 Task: Create a sub task Gather and Analyse Requirements for the task  Develop a new online tool for online course evaluations in the project BeyondPlan , assign it to team member softage.2@softage.net and update the status of the sub task to  On Track  , set the priority of the sub task to Low
Action: Mouse moved to (1022, 258)
Screenshot: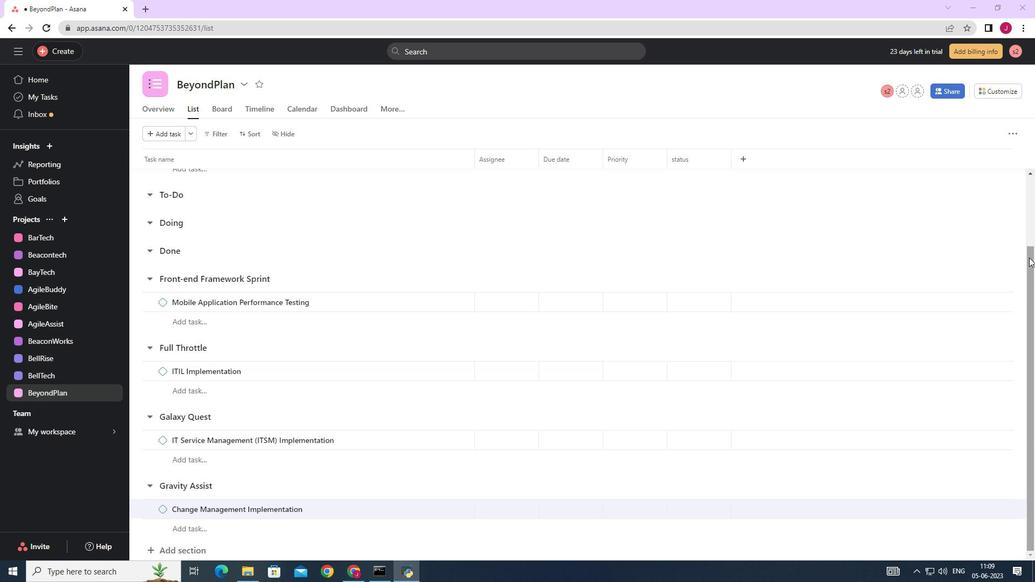 
Action: Mouse scrolled (1022, 258) with delta (0, 0)
Screenshot: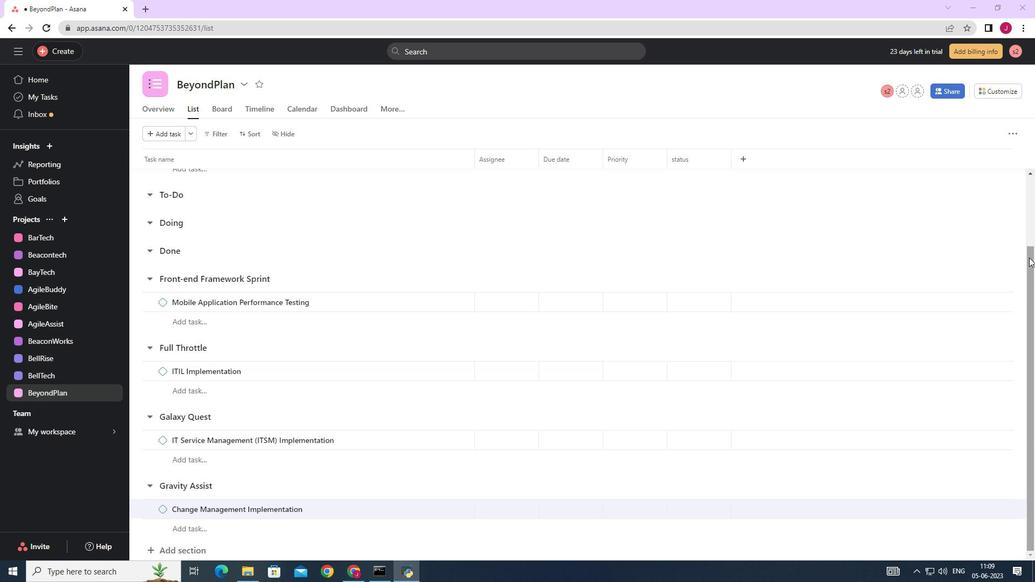 
Action: Mouse scrolled (1022, 258) with delta (0, 0)
Screenshot: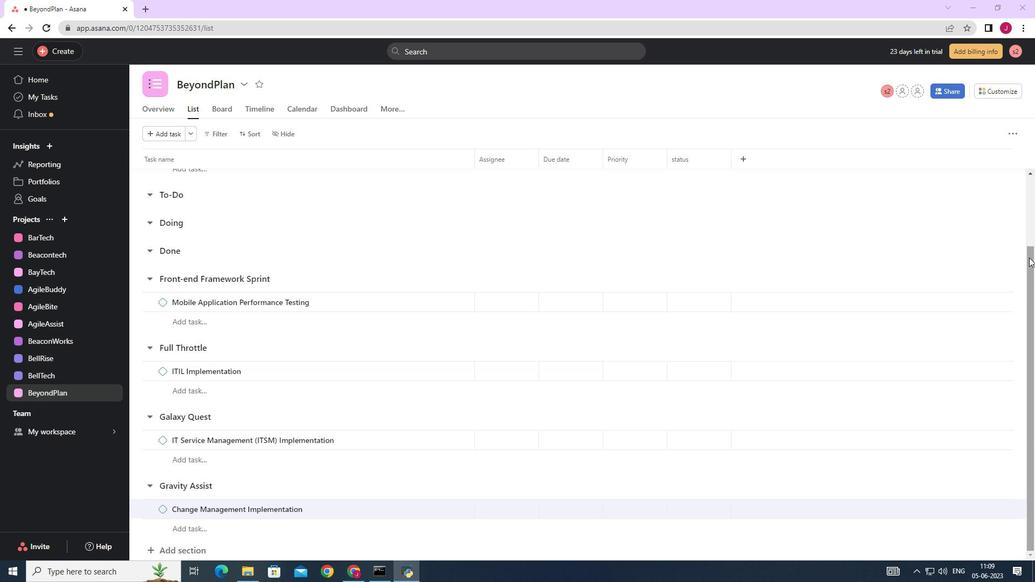 
Action: Mouse scrolled (1022, 258) with delta (0, 0)
Screenshot: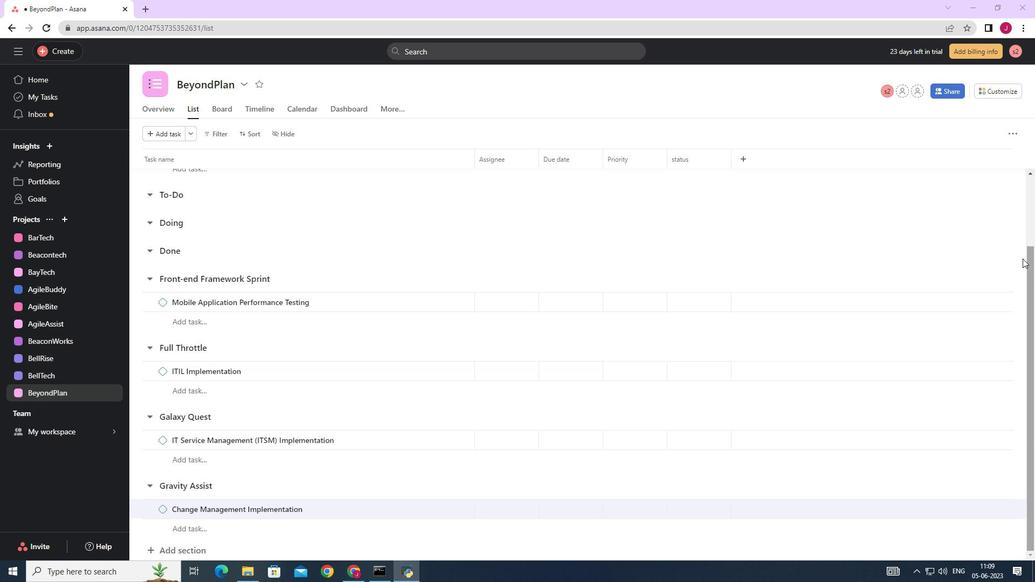 
Action: Mouse scrolled (1022, 258) with delta (0, 0)
Screenshot: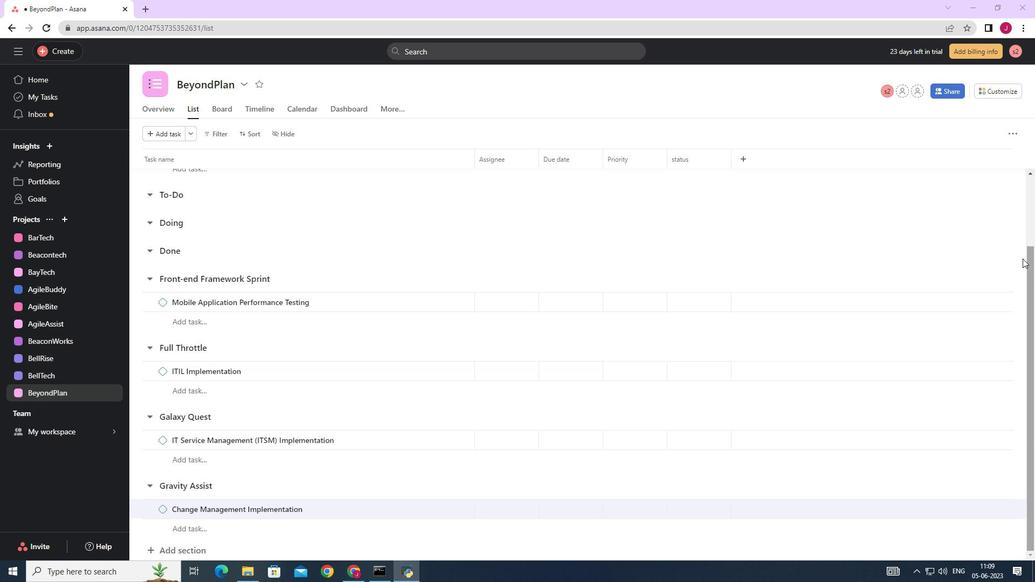 
Action: Mouse scrolled (1022, 258) with delta (0, 0)
Screenshot: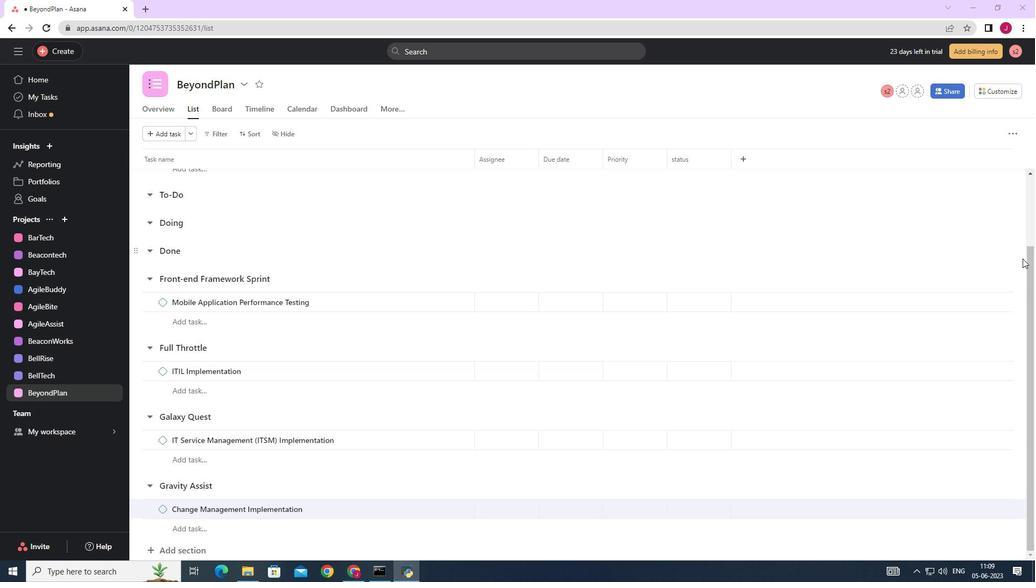 
Action: Mouse moved to (1022, 258)
Screenshot: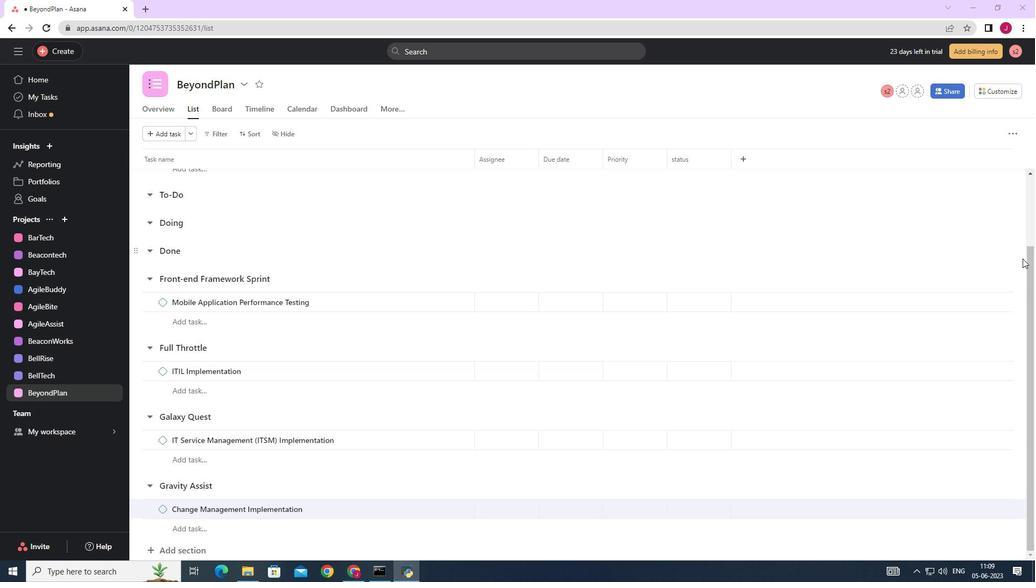 
Action: Mouse scrolled (1022, 258) with delta (0, 0)
Screenshot: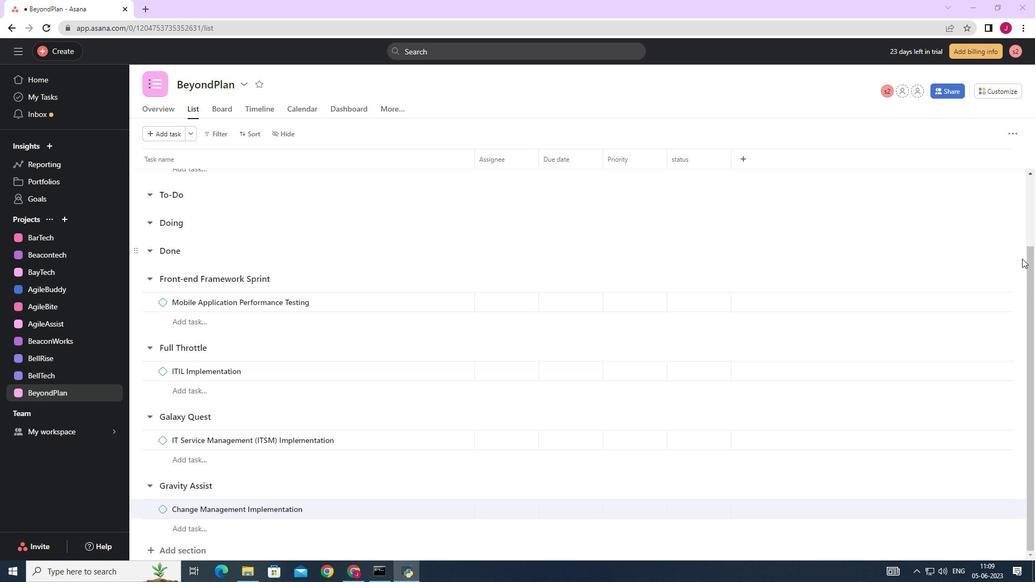
Action: Mouse moved to (940, 210)
Screenshot: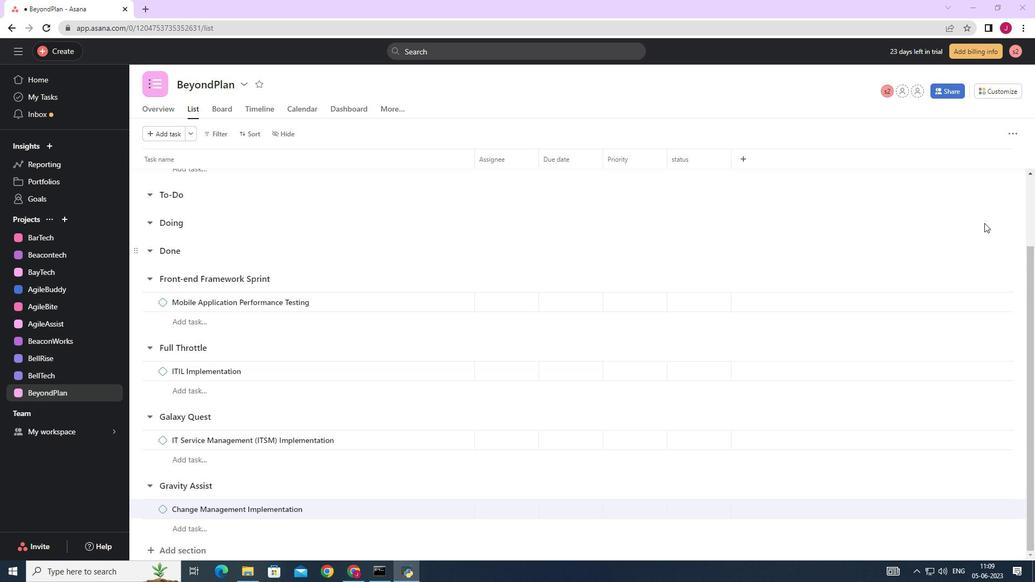 
Action: Mouse scrolled (943, 210) with delta (0, 0)
Screenshot: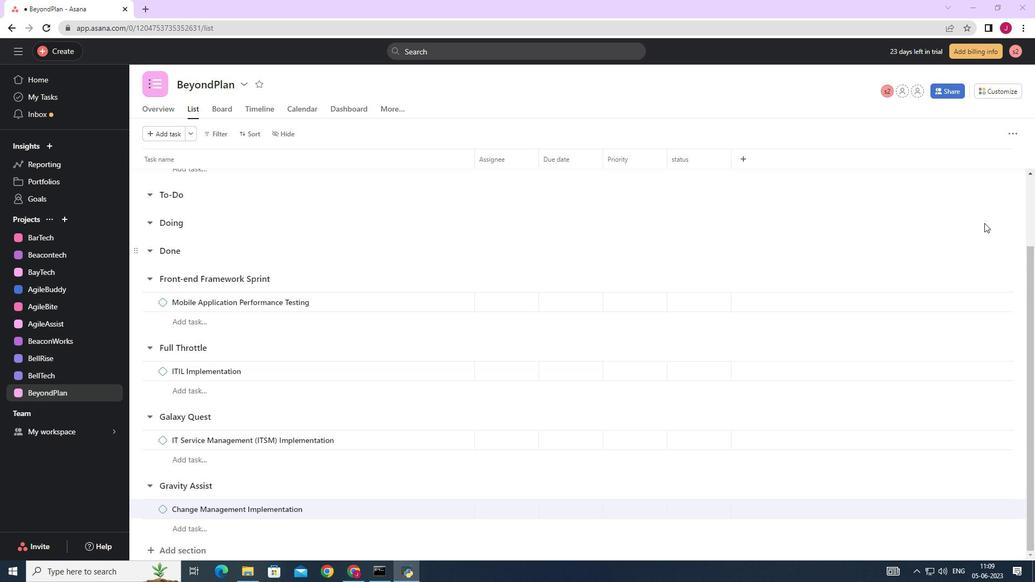 
Action: Mouse moved to (925, 210)
Screenshot: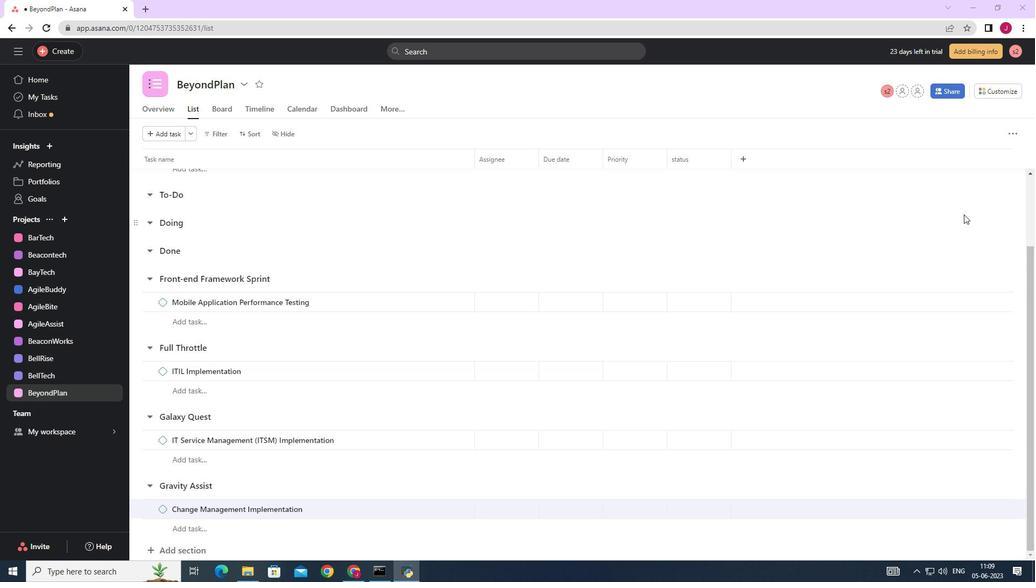 
Action: Mouse scrolled (928, 210) with delta (0, 0)
Screenshot: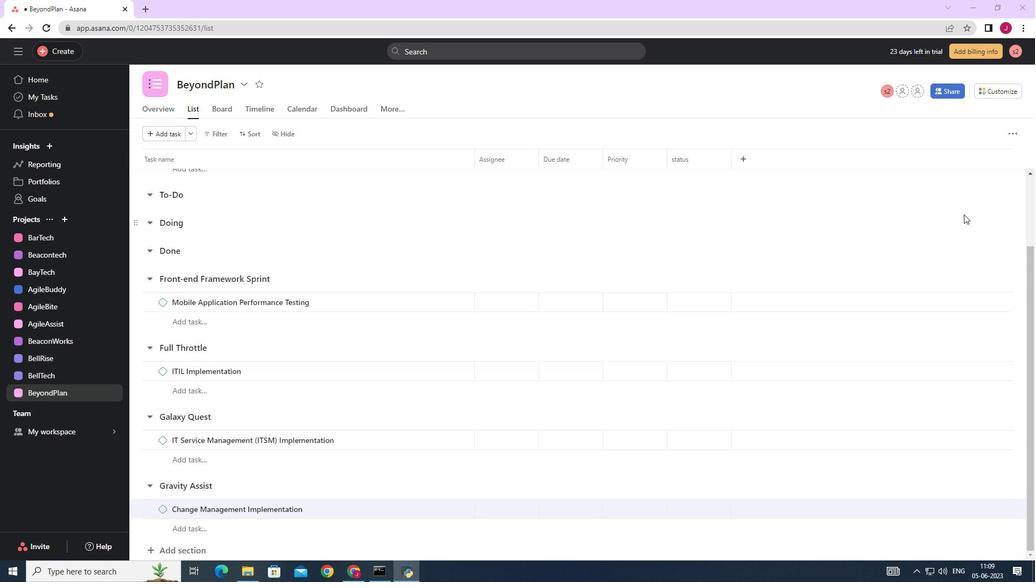 
Action: Mouse moved to (427, 242)
Screenshot: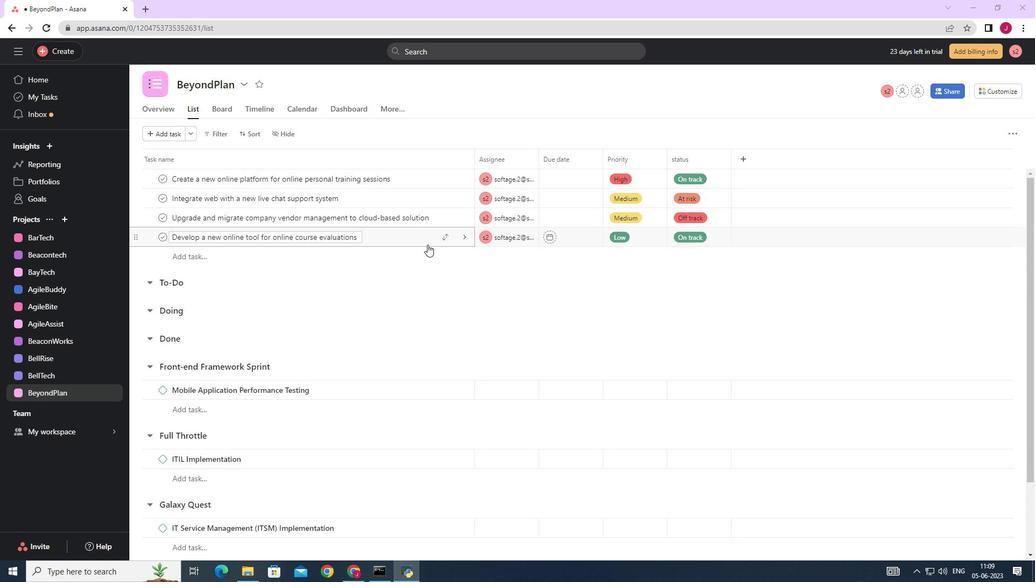 
Action: Mouse pressed left at (427, 242)
Screenshot: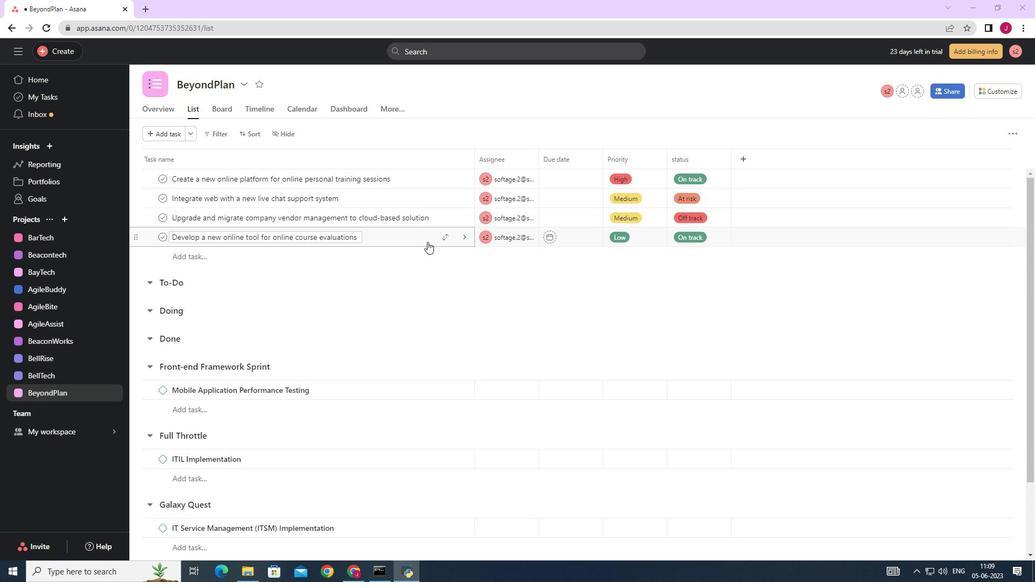 
Action: Mouse moved to (847, 264)
Screenshot: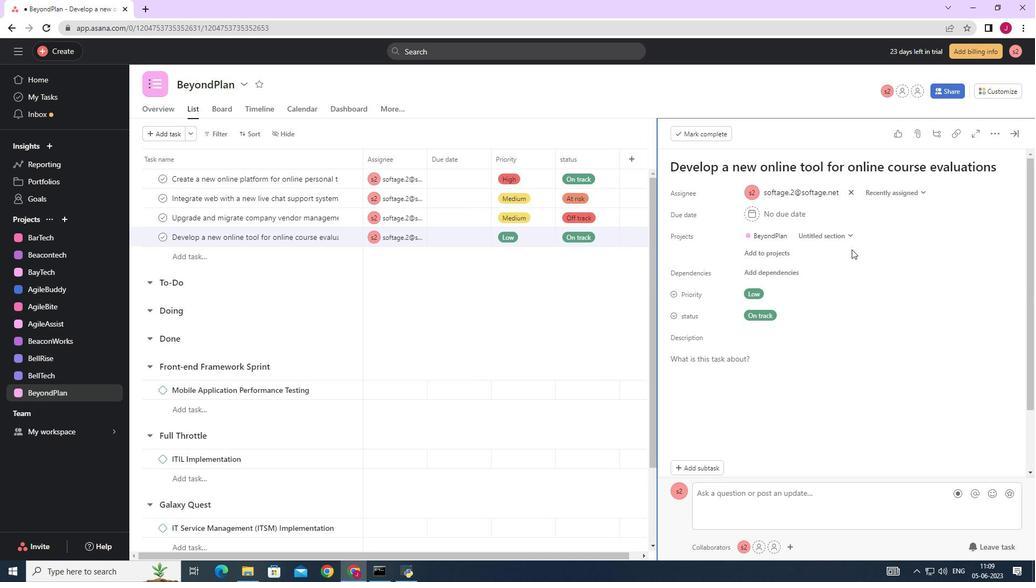 
Action: Mouse scrolled (847, 264) with delta (0, 0)
Screenshot: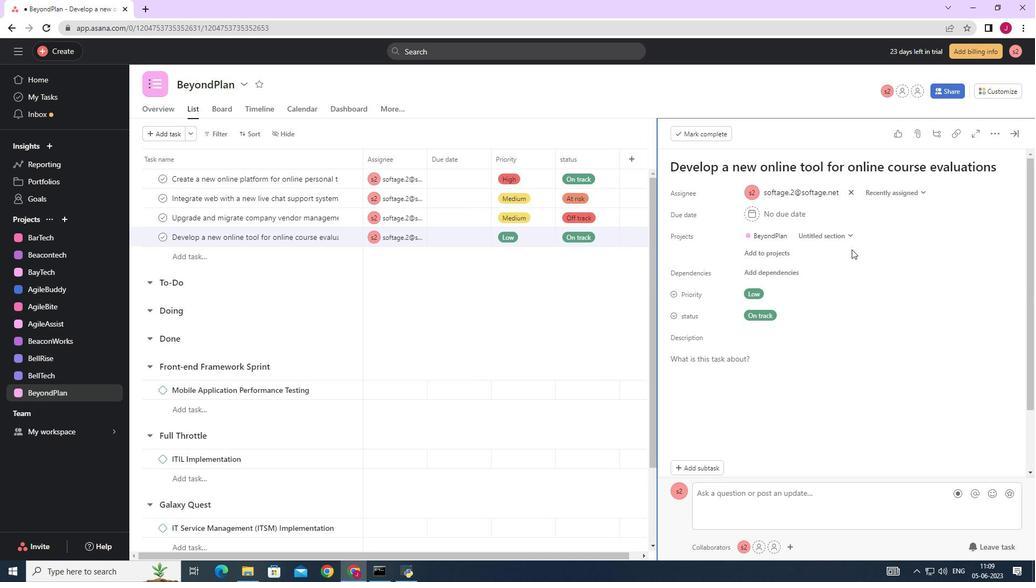 
Action: Mouse moved to (847, 265)
Screenshot: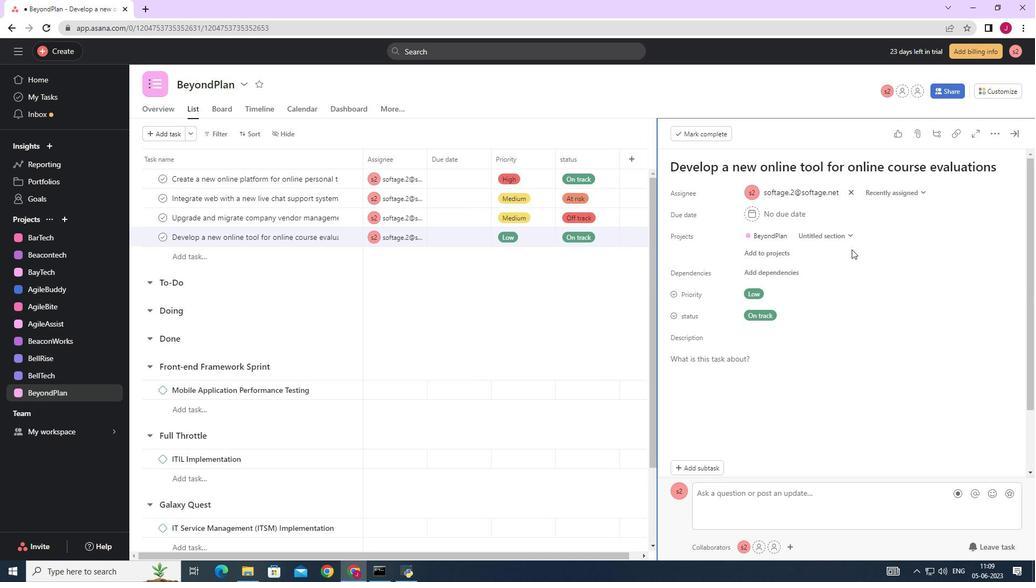 
Action: Mouse scrolled (847, 264) with delta (0, 0)
Screenshot: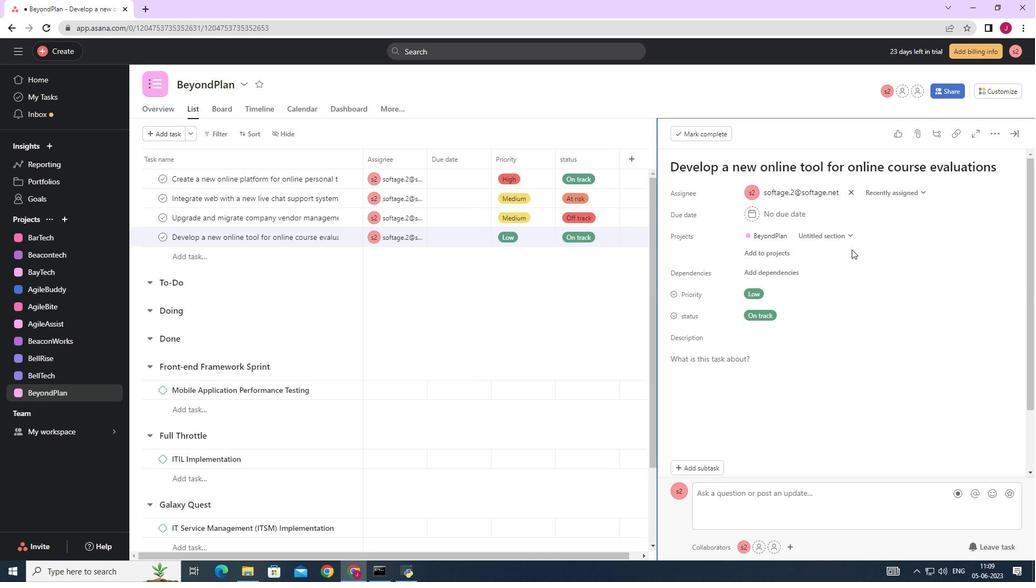 
Action: Mouse scrolled (847, 264) with delta (0, 0)
Screenshot: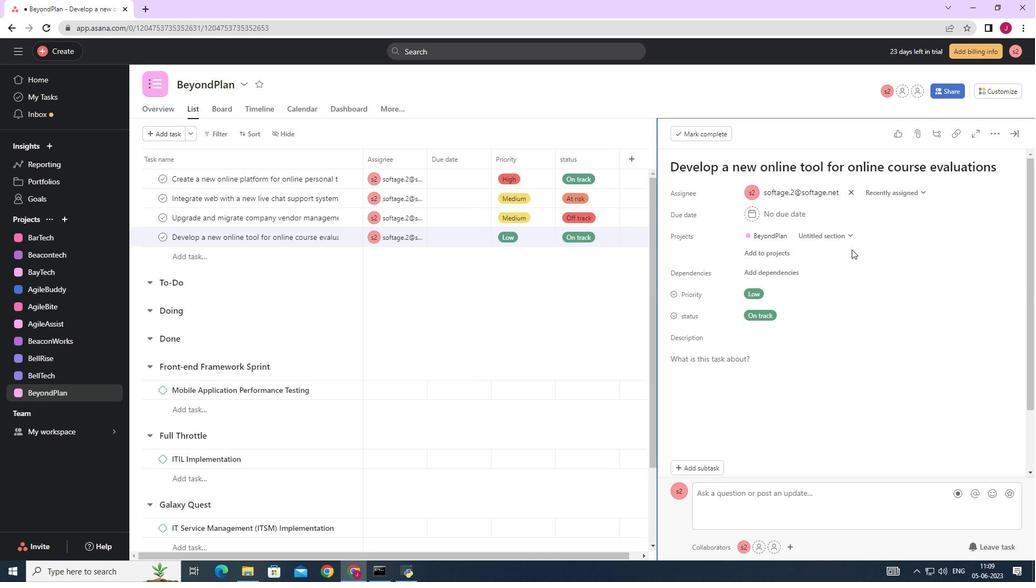 
Action: Mouse moved to (846, 265)
Screenshot: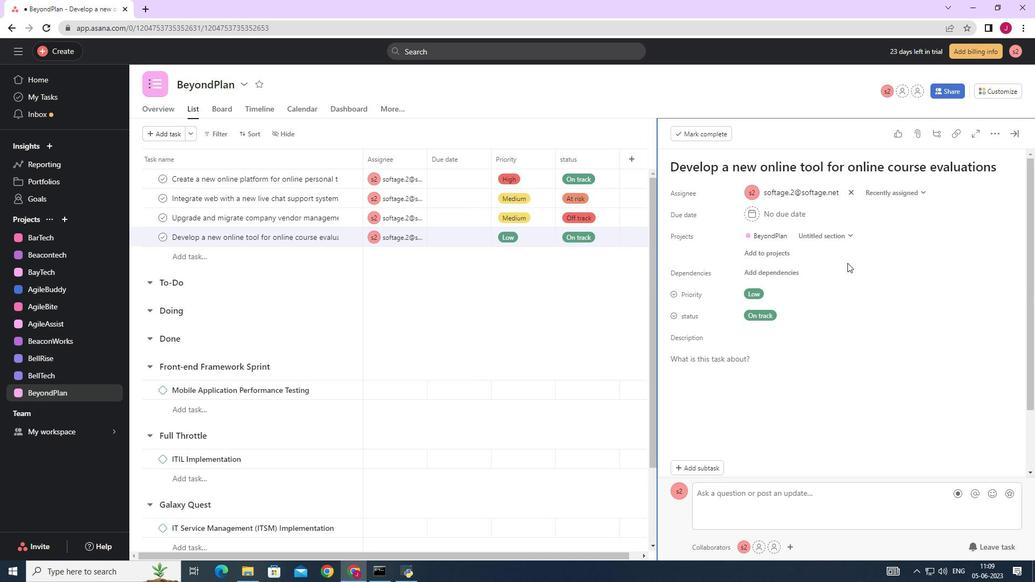 
Action: Mouse scrolled (846, 265) with delta (0, 0)
Screenshot: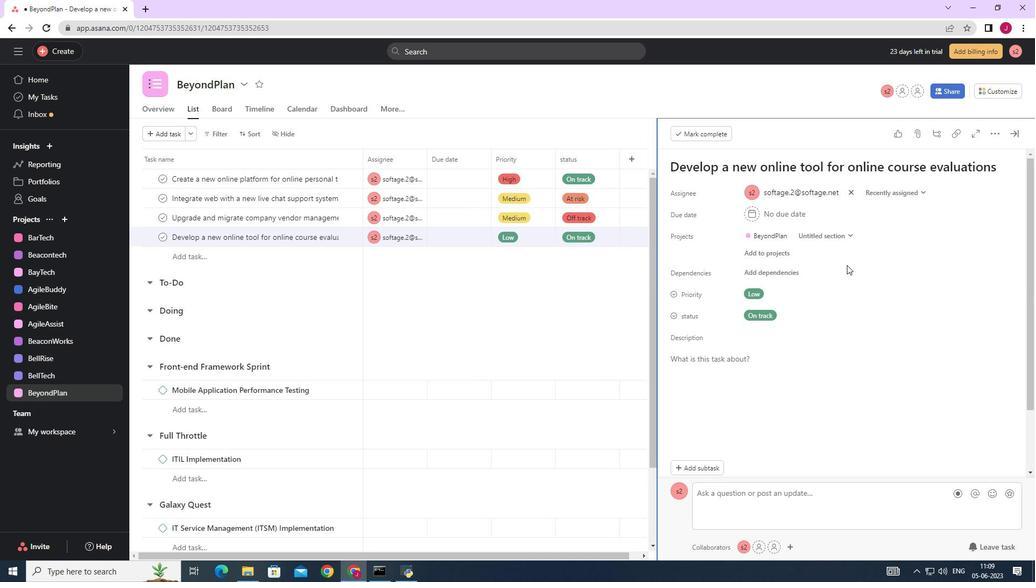 
Action: Mouse scrolled (846, 265) with delta (0, 0)
Screenshot: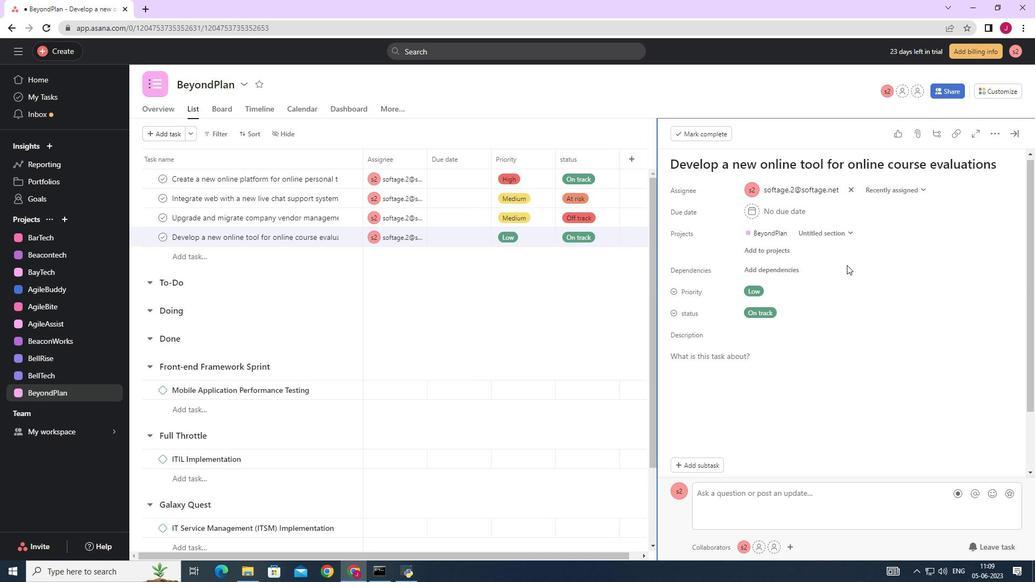 
Action: Mouse moved to (746, 348)
Screenshot: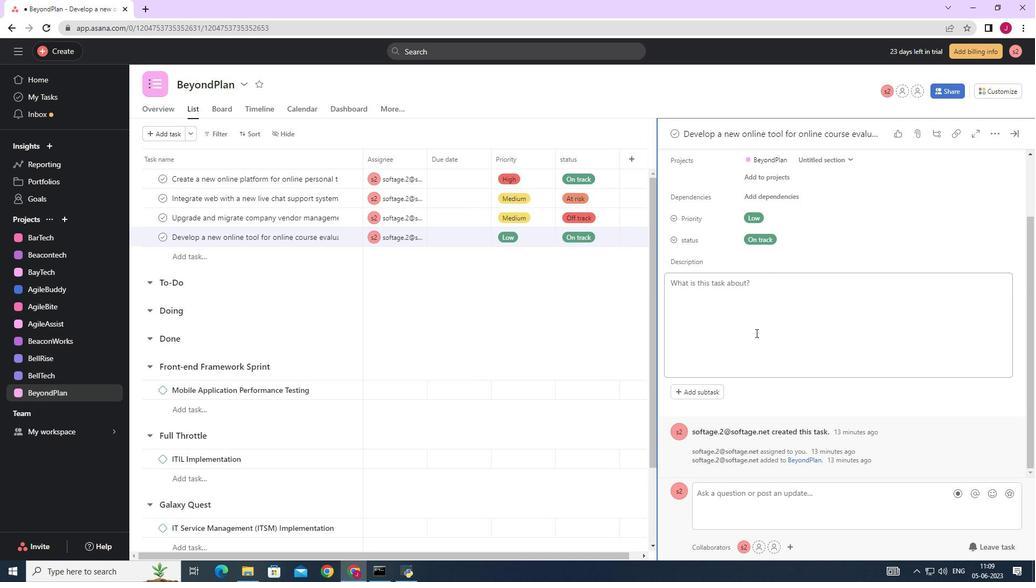 
Action: Mouse scrolled (746, 347) with delta (0, 0)
Screenshot: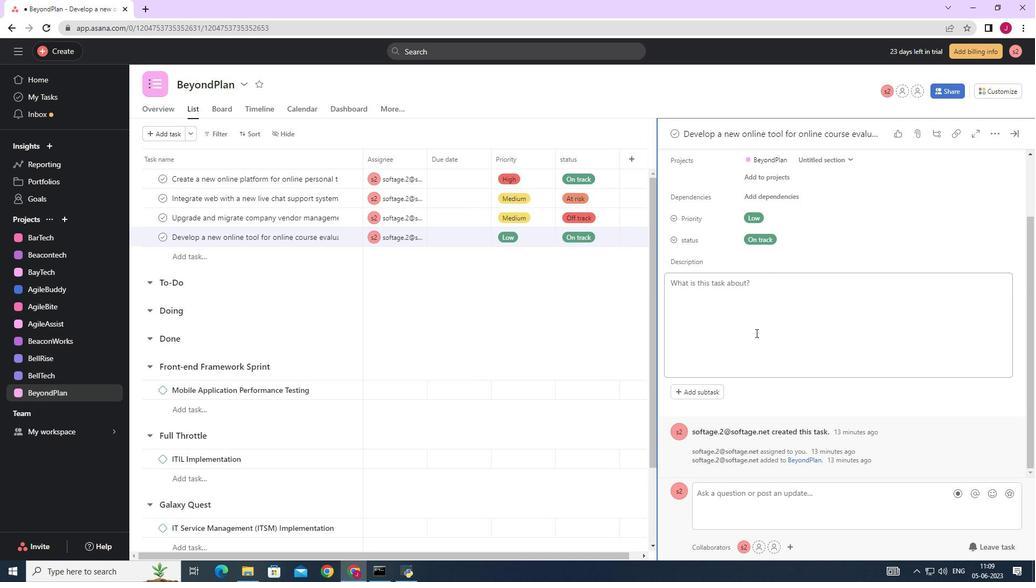 
Action: Mouse moved to (745, 352)
Screenshot: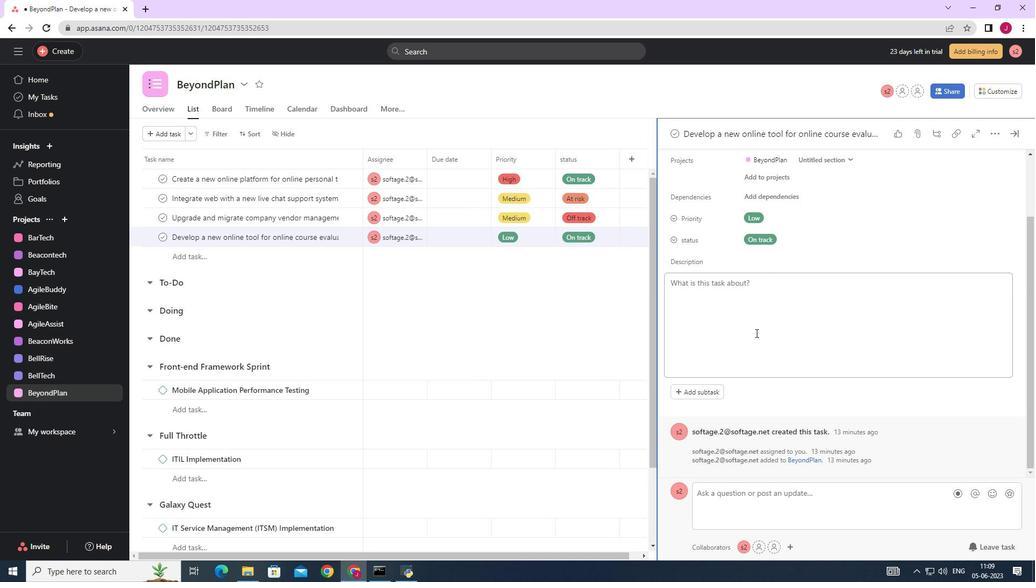 
Action: Mouse scrolled (746, 350) with delta (0, 0)
Screenshot: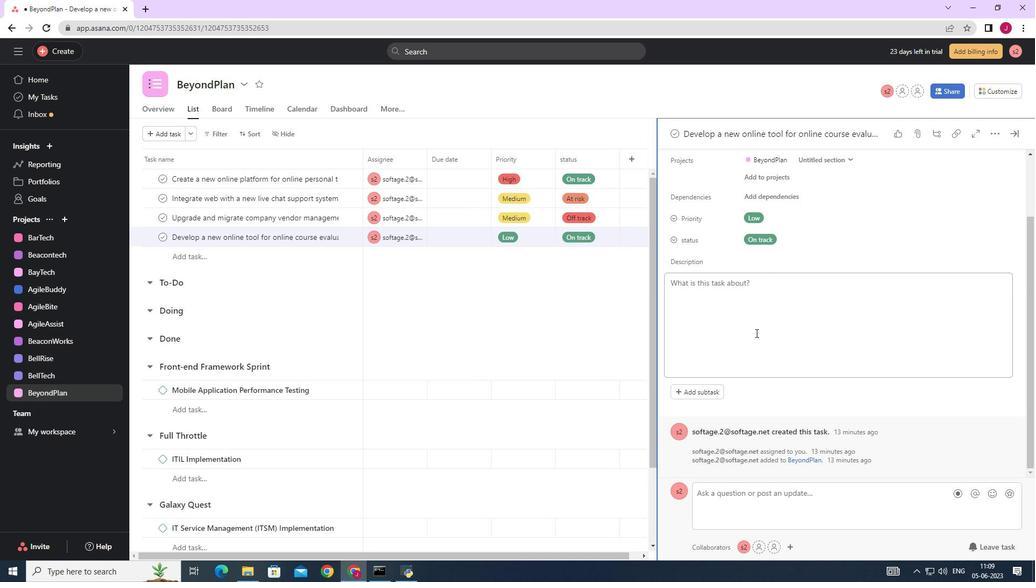
Action: Mouse moved to (745, 353)
Screenshot: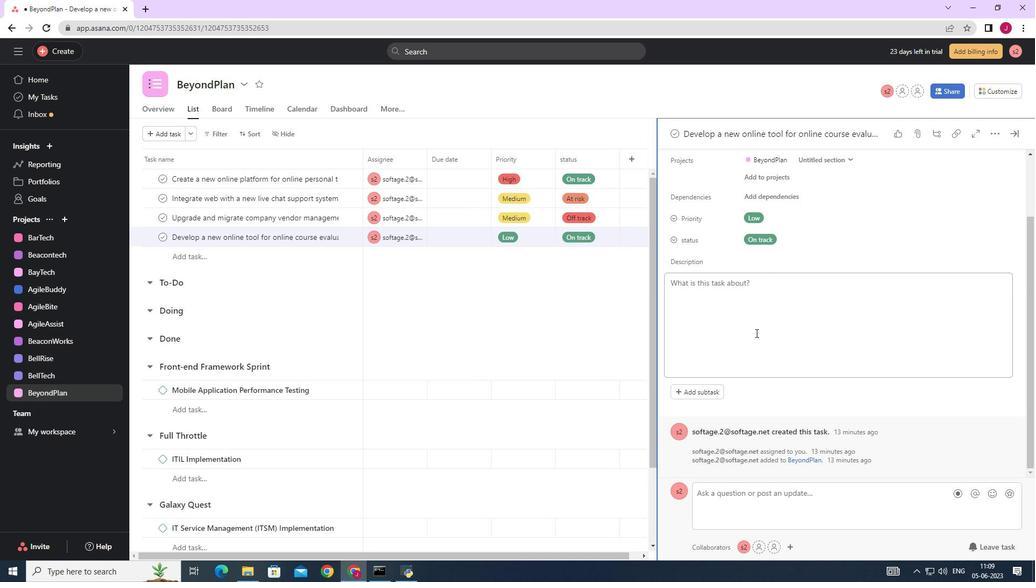 
Action: Mouse scrolled (745, 352) with delta (0, 0)
Screenshot: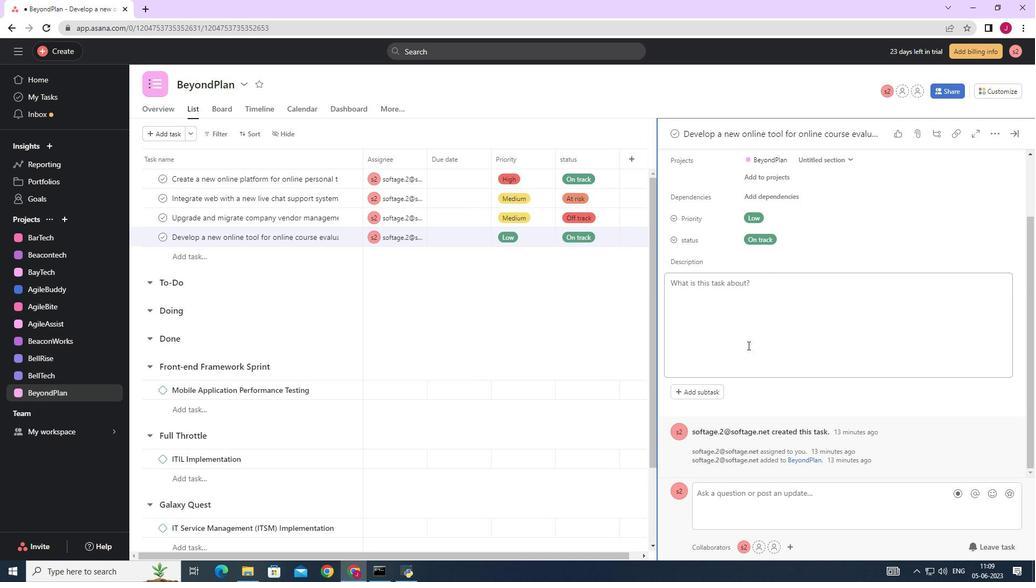 
Action: Mouse moved to (744, 354)
Screenshot: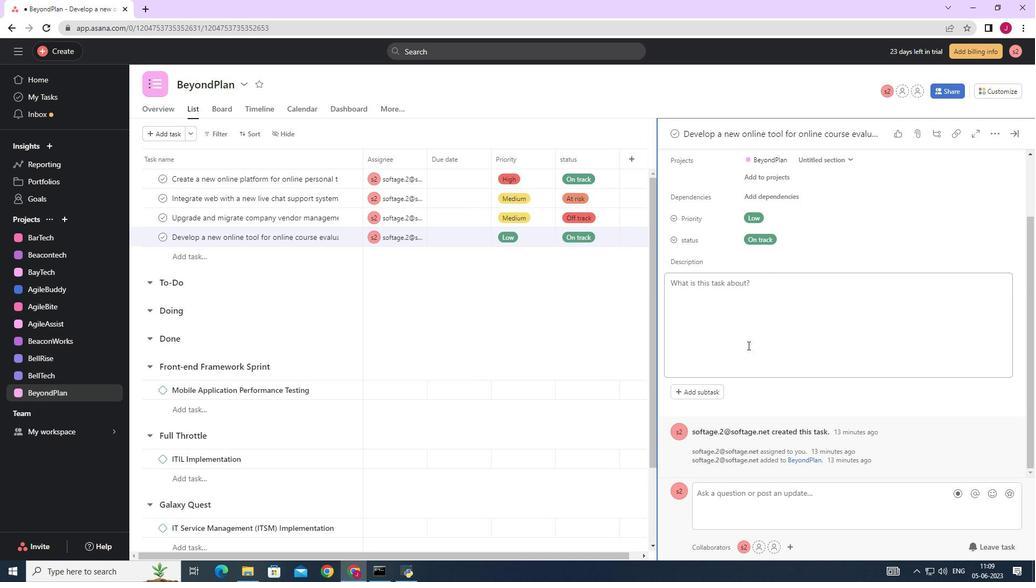 
Action: Mouse scrolled (745, 353) with delta (0, 0)
Screenshot: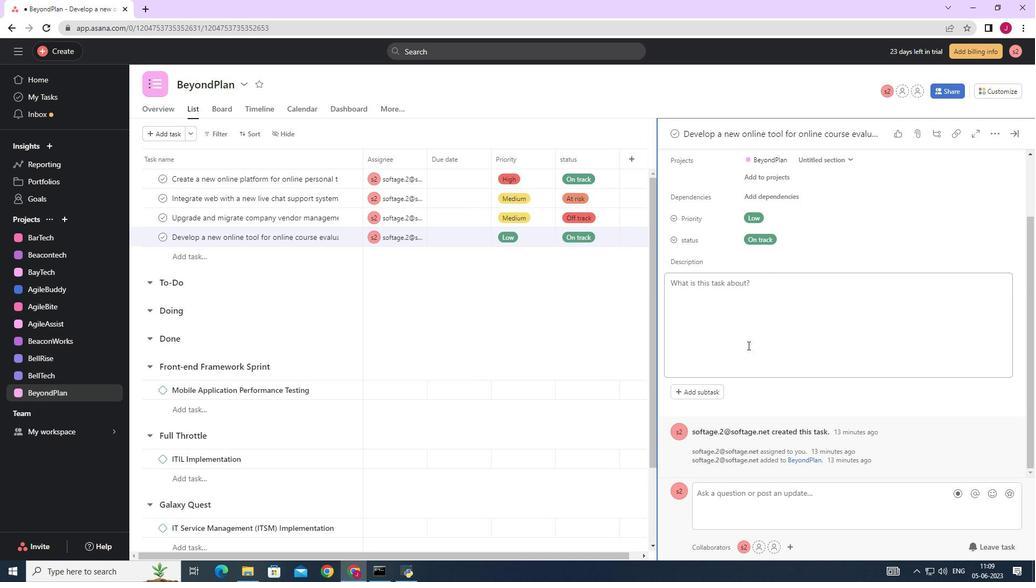 
Action: Mouse moved to (720, 376)
Screenshot: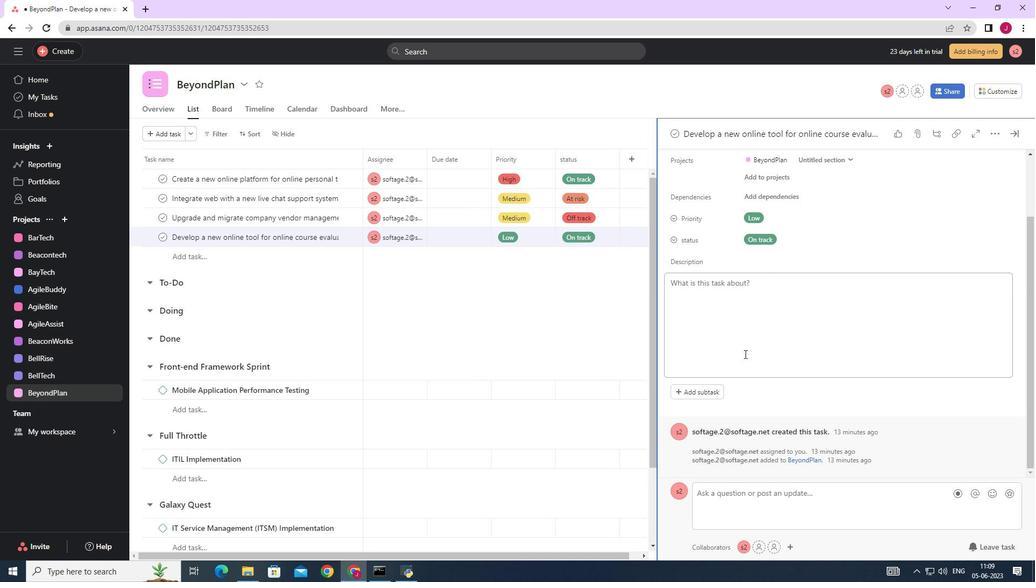 
Action: Mouse scrolled (744, 354) with delta (0, 0)
Screenshot: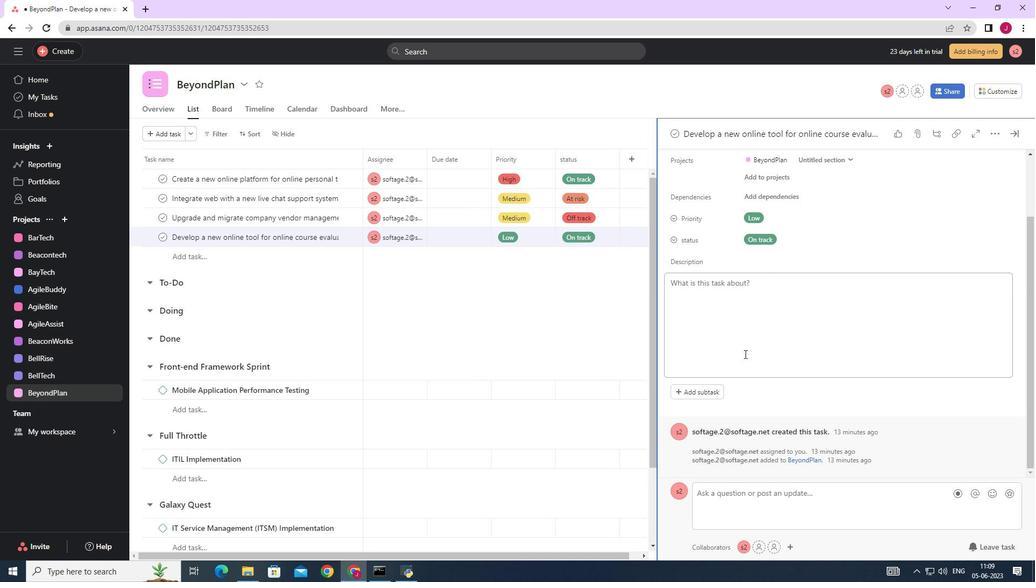 
Action: Mouse moved to (705, 393)
Screenshot: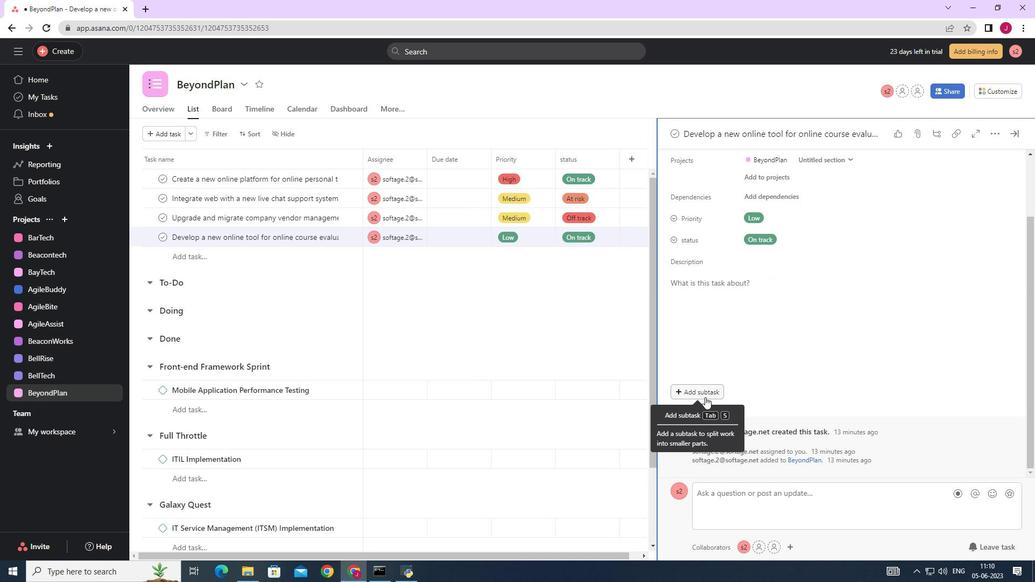 
Action: Mouse pressed left at (705, 393)
Screenshot: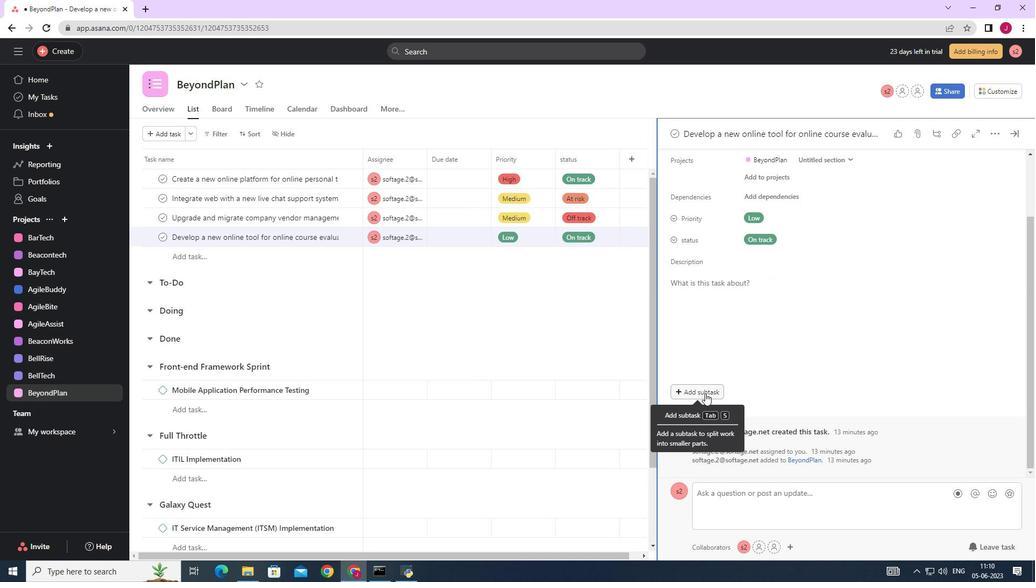 
Action: Mouse moved to (702, 370)
Screenshot: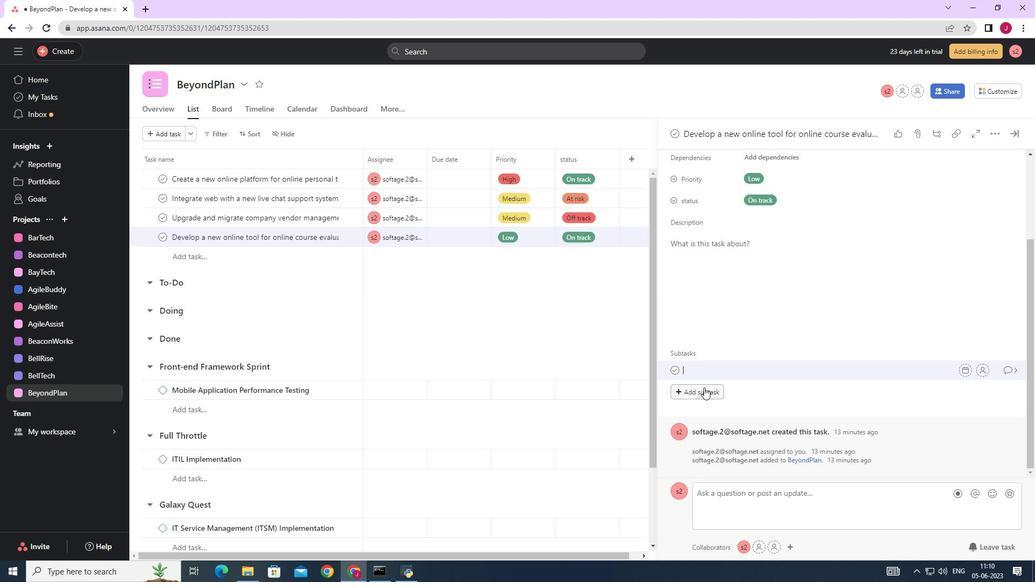 
Action: Key pressed <Key.caps_lock>G<Key.caps_lock>ather<Key.space>and<Key.space><Key.caps_lock>A<Key.caps_lock>nalyse<Key.space><Key.caps_lock>R<Key.caps_lock>equirements<Key.space>
Screenshot: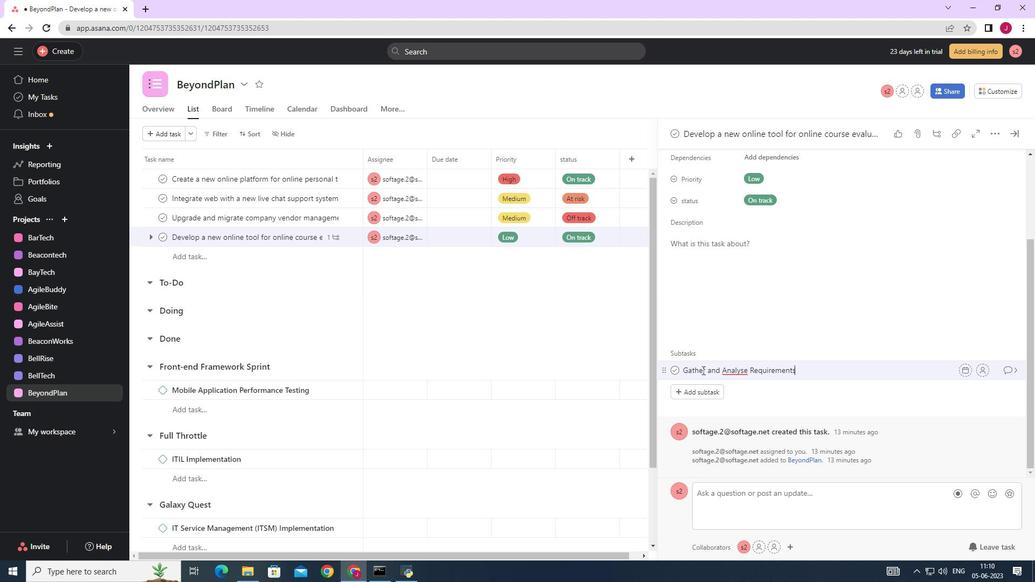 
Action: Mouse moved to (980, 374)
Screenshot: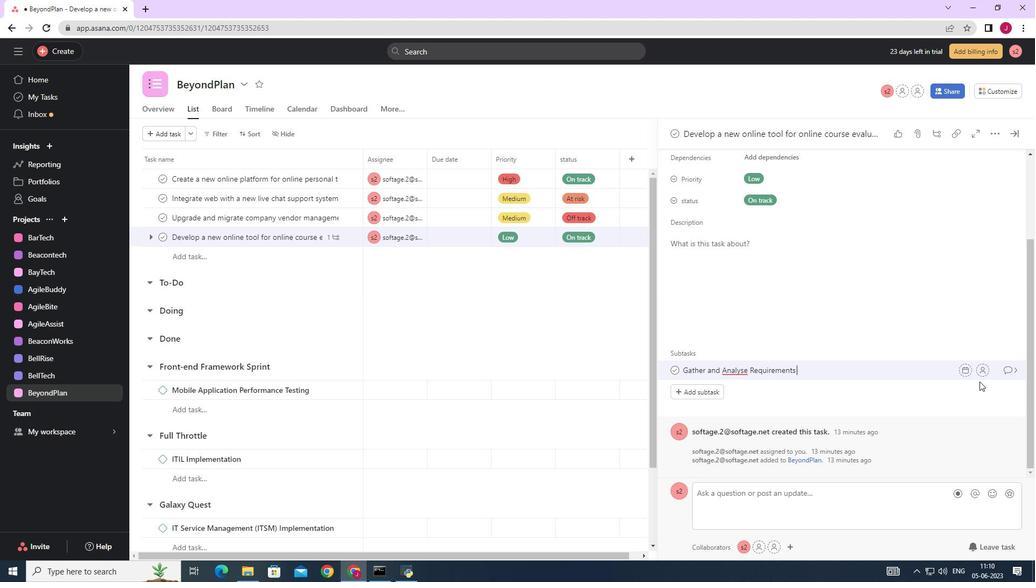 
Action: Mouse pressed left at (980, 374)
Screenshot: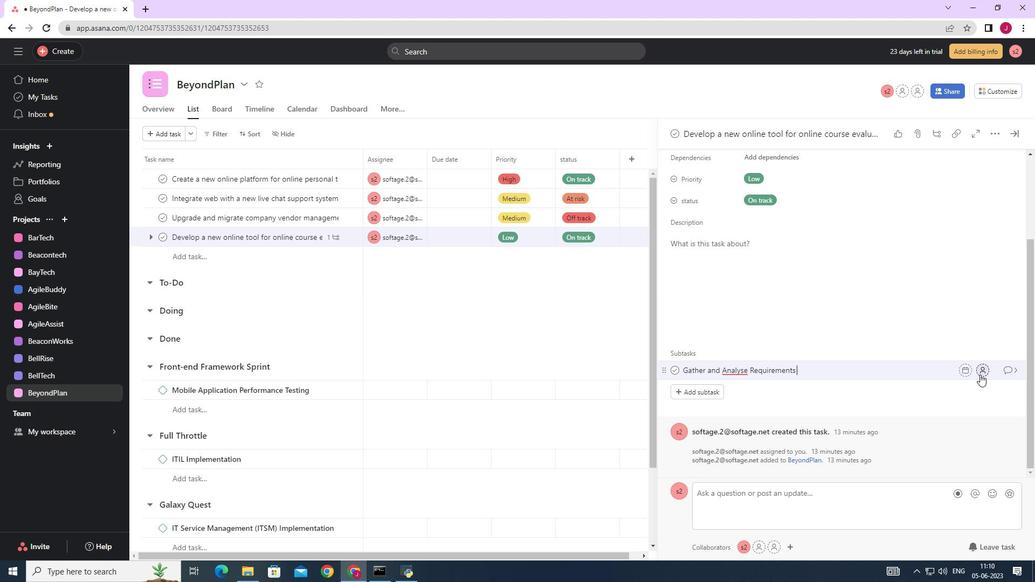 
Action: Key pressed softage.2
Screenshot: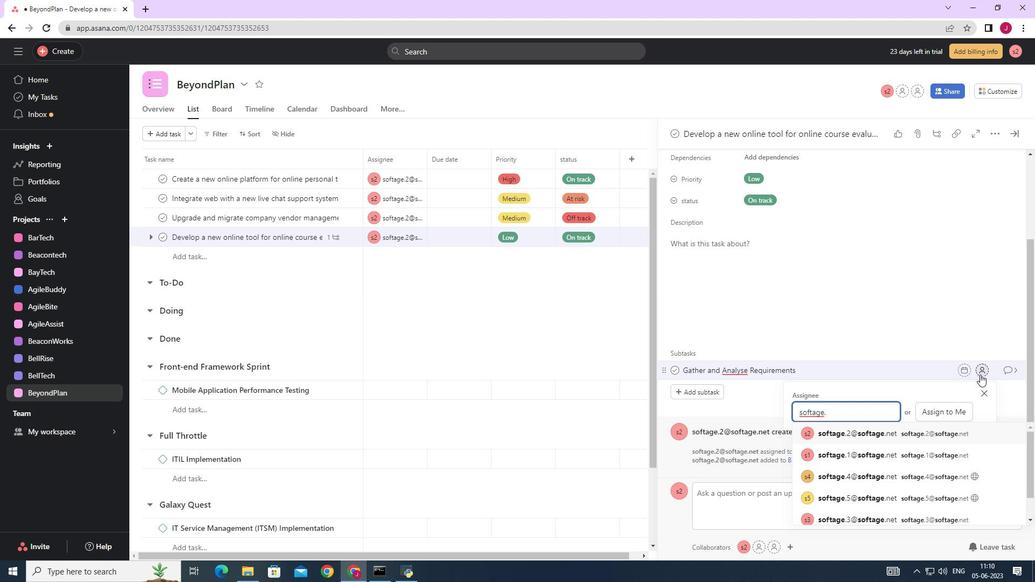 
Action: Mouse moved to (867, 434)
Screenshot: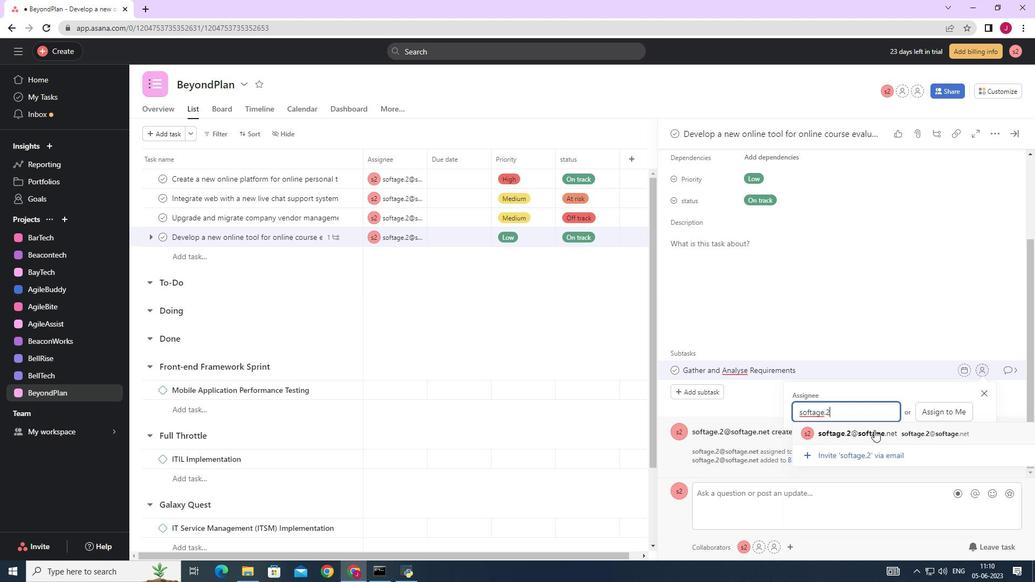 
Action: Mouse pressed left at (867, 434)
Screenshot: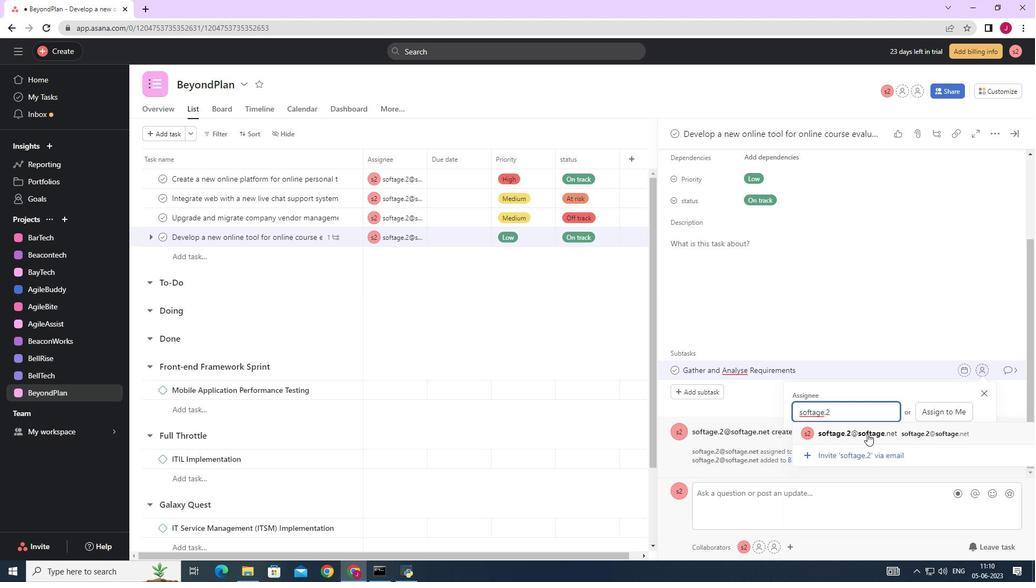 
Action: Mouse moved to (1009, 373)
Screenshot: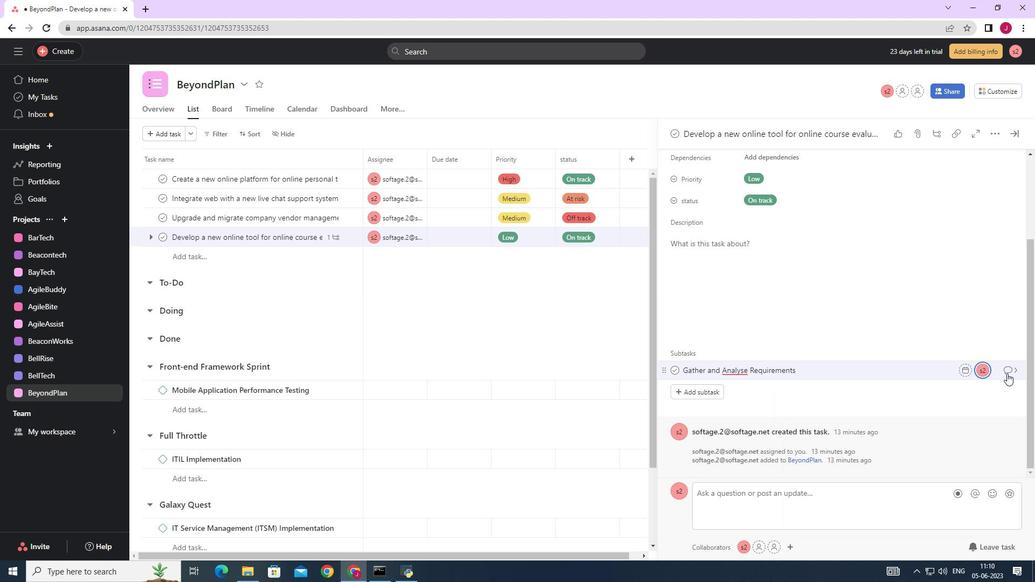 
Action: Mouse pressed left at (1009, 373)
Screenshot: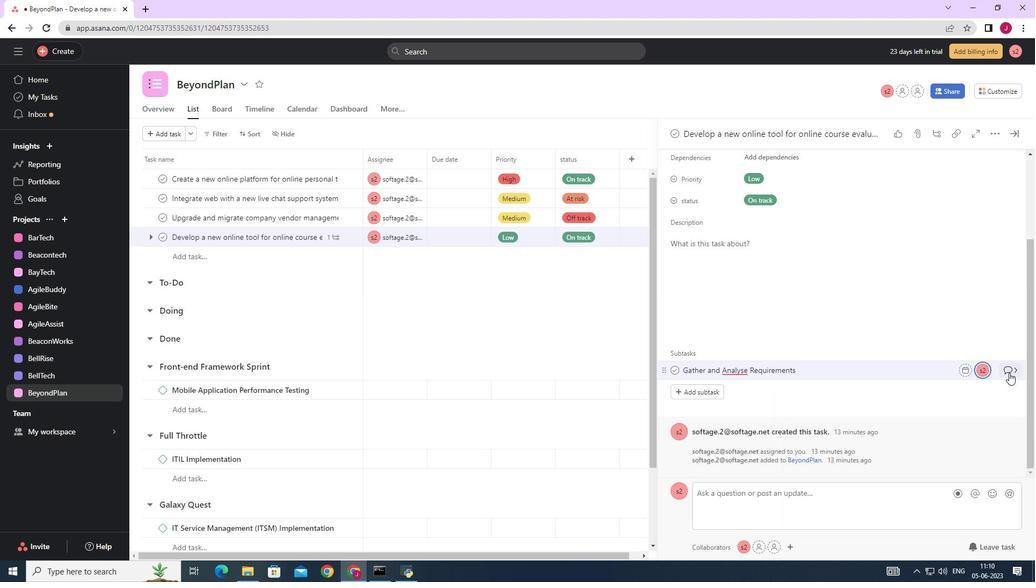 
Action: Mouse moved to (713, 285)
Screenshot: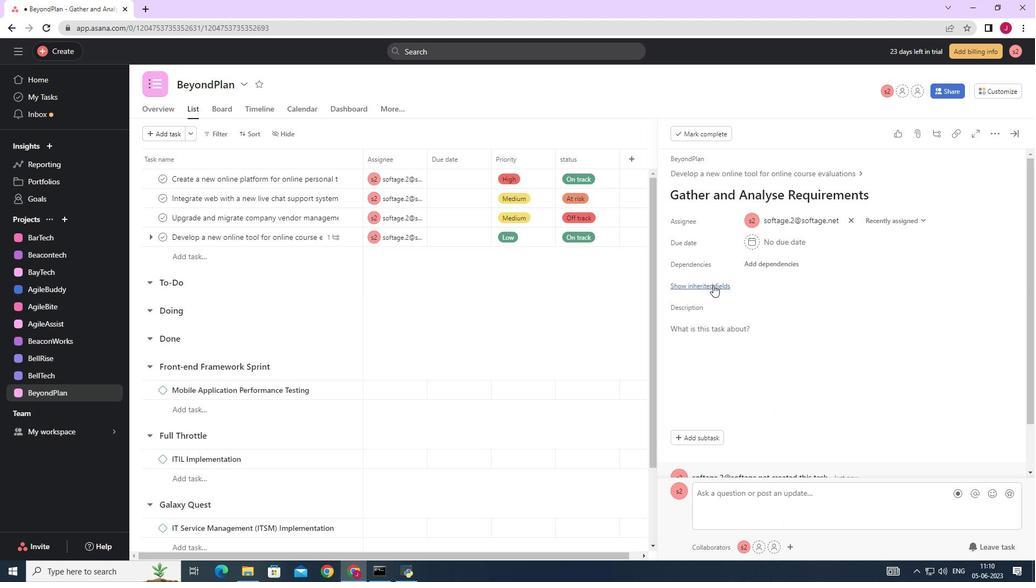 
Action: Mouse pressed left at (713, 285)
Screenshot: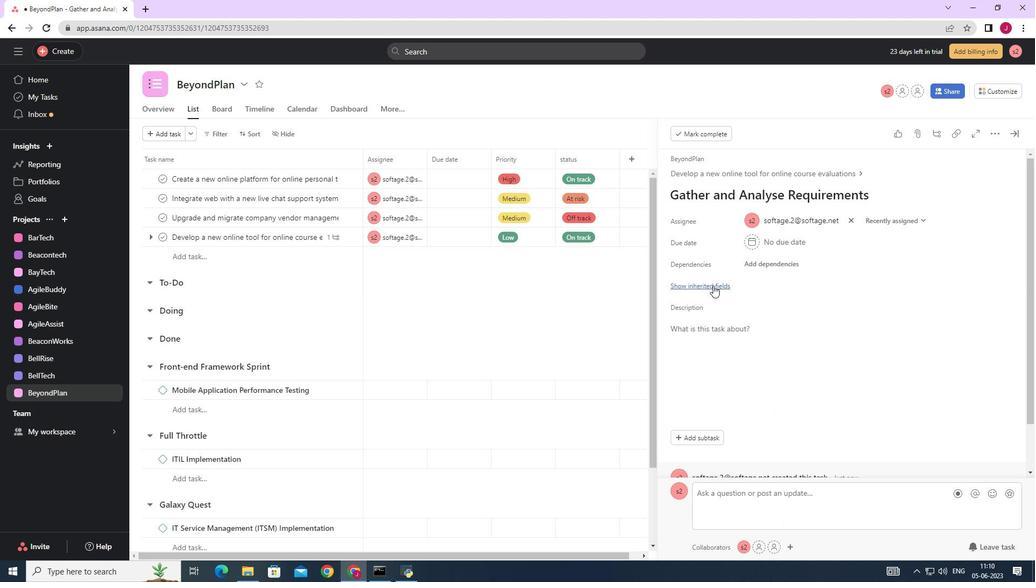 
Action: Mouse moved to (770, 306)
Screenshot: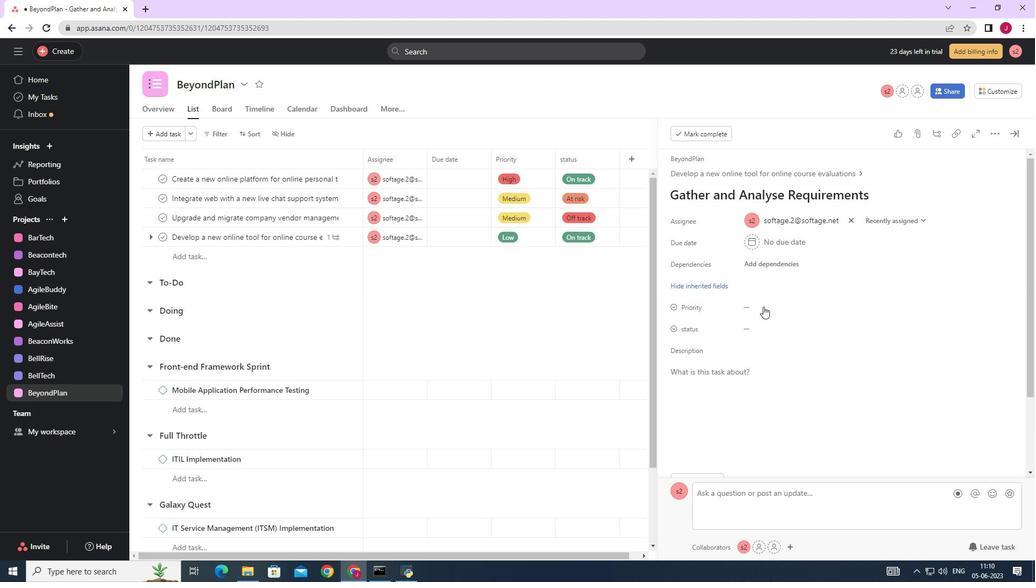 
Action: Mouse pressed left at (770, 306)
Screenshot: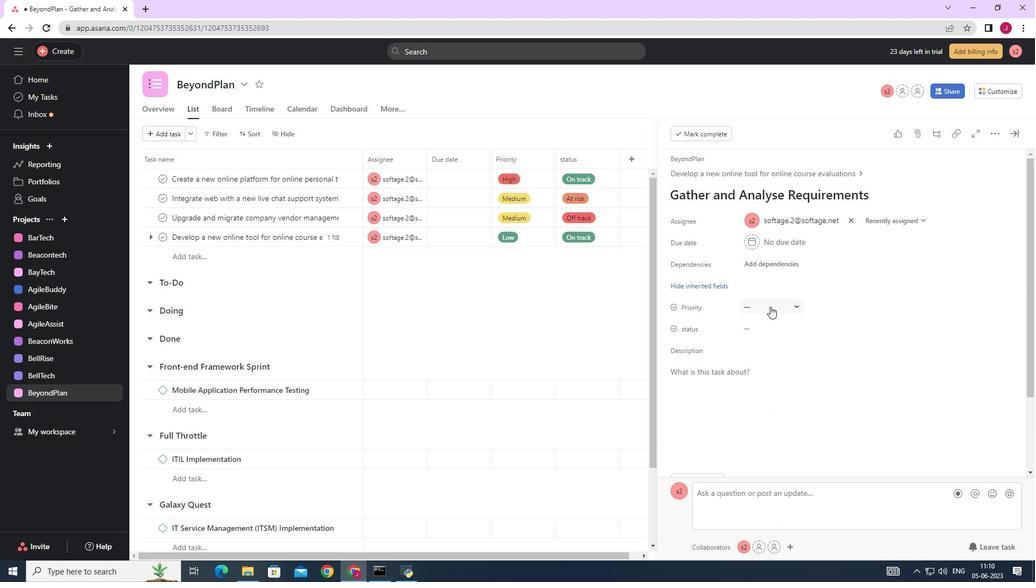 
Action: Mouse moved to (773, 381)
Screenshot: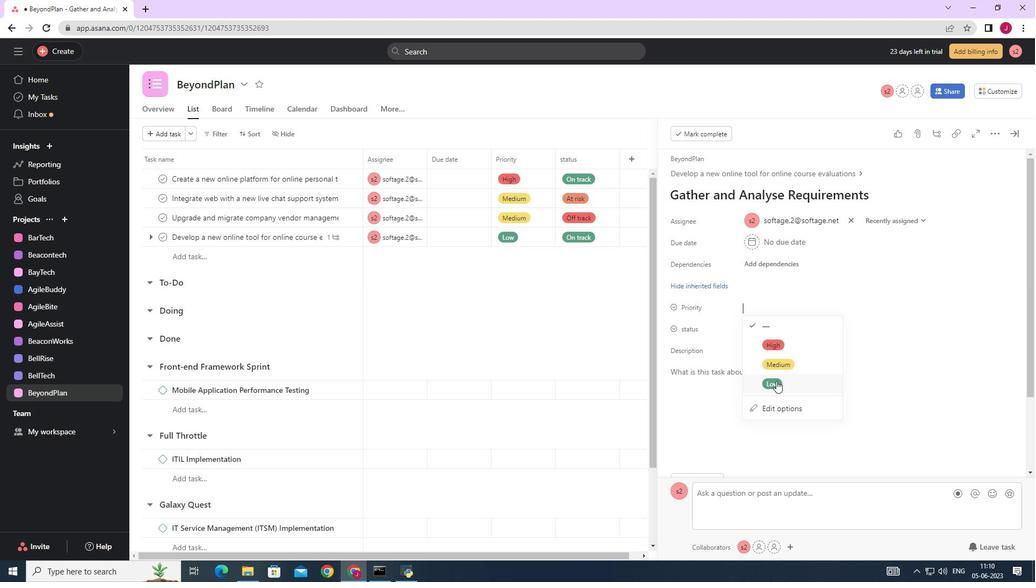 
Action: Mouse pressed left at (773, 381)
Screenshot: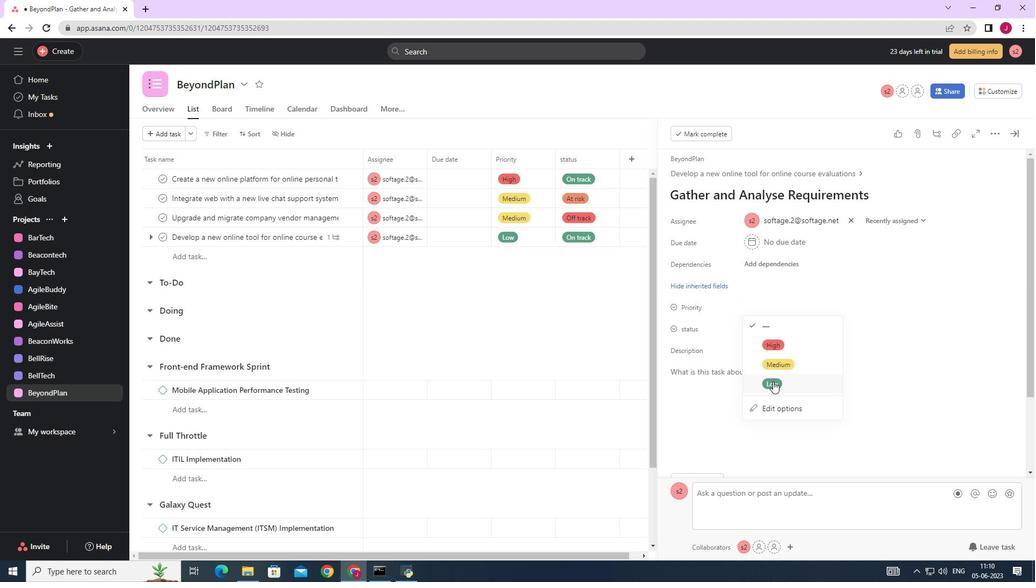 
Action: Mouse moved to (756, 327)
Screenshot: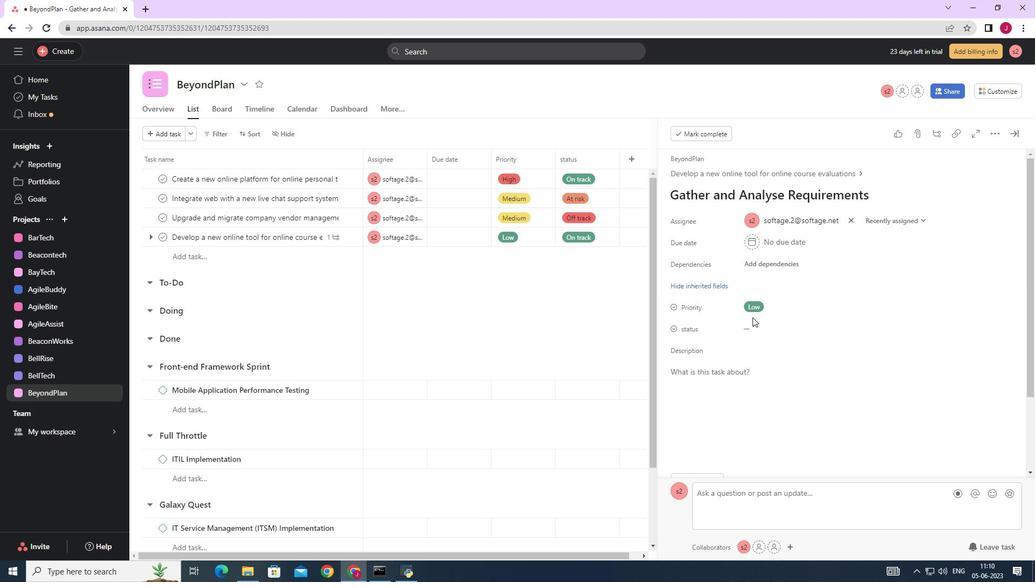 
Action: Mouse pressed left at (756, 327)
Screenshot: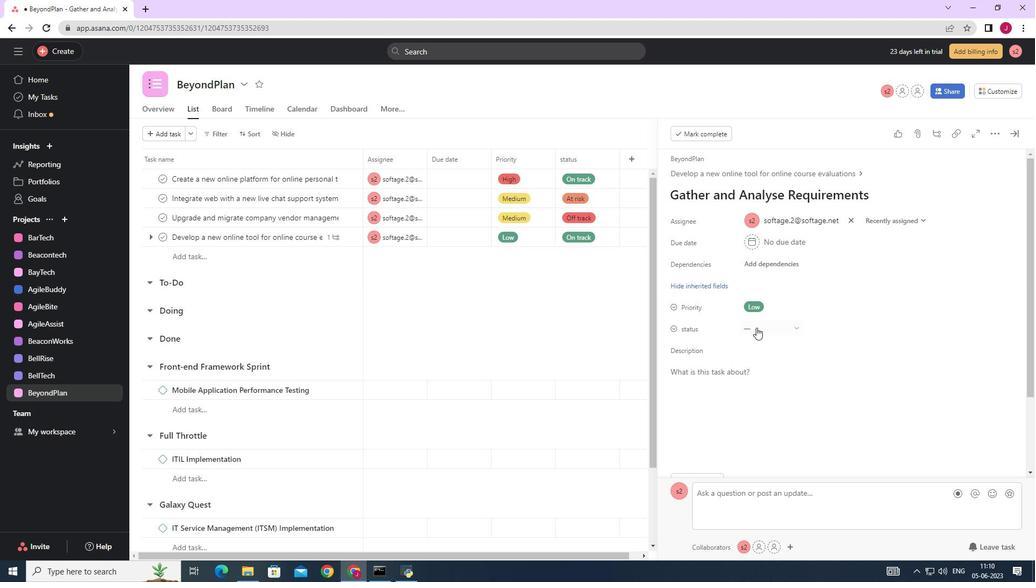 
Action: Mouse moved to (774, 369)
Screenshot: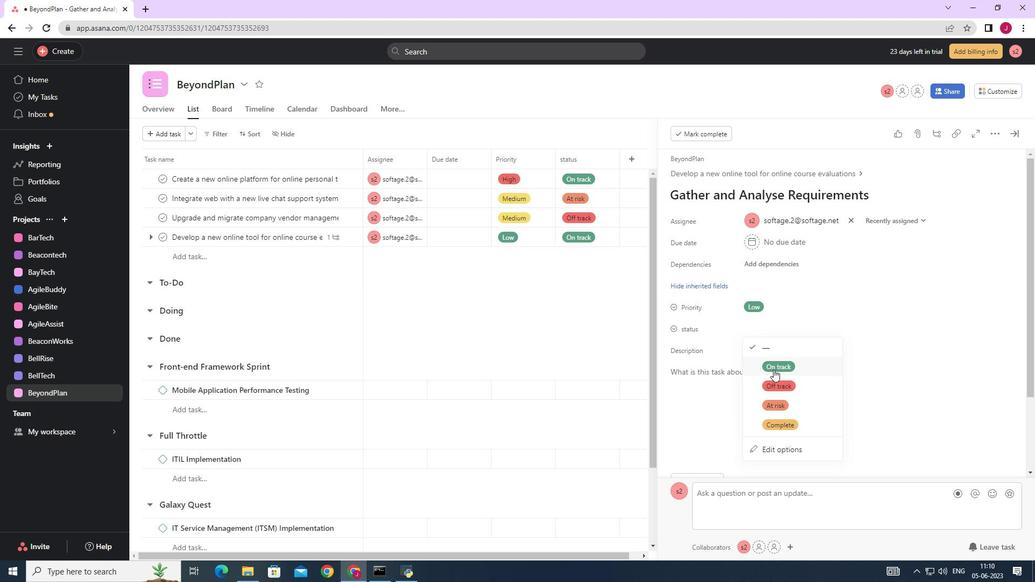 
Action: Mouse pressed left at (774, 369)
Screenshot: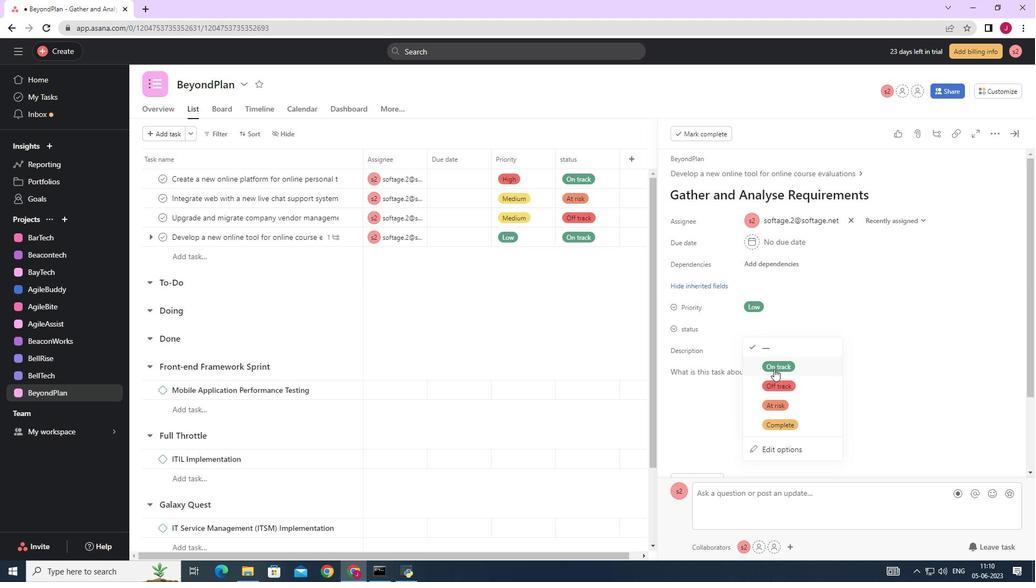 
Action: Mouse moved to (1015, 134)
Screenshot: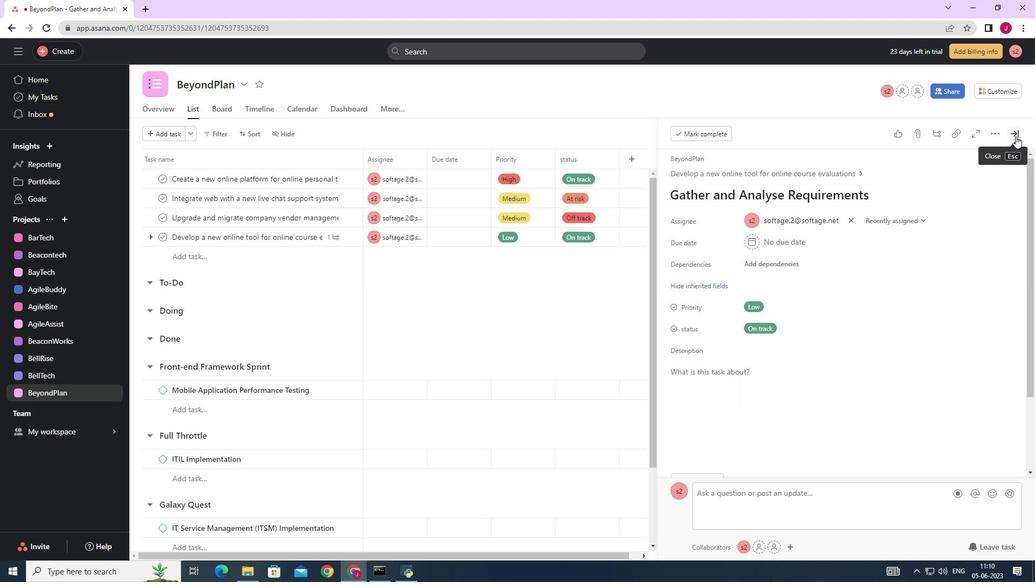 
Action: Mouse pressed left at (1015, 134)
Screenshot: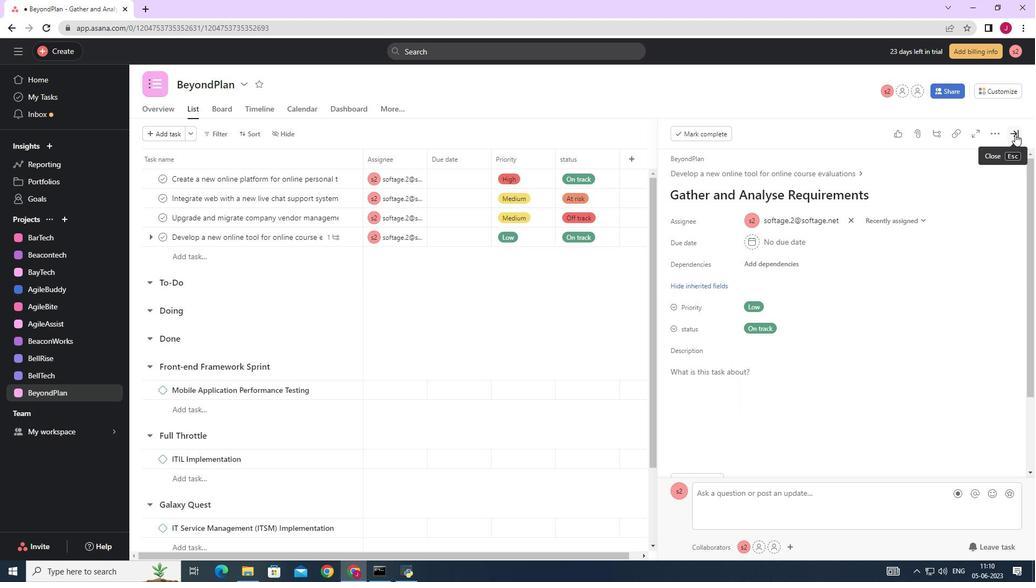 
Action: Mouse moved to (1014, 134)
Screenshot: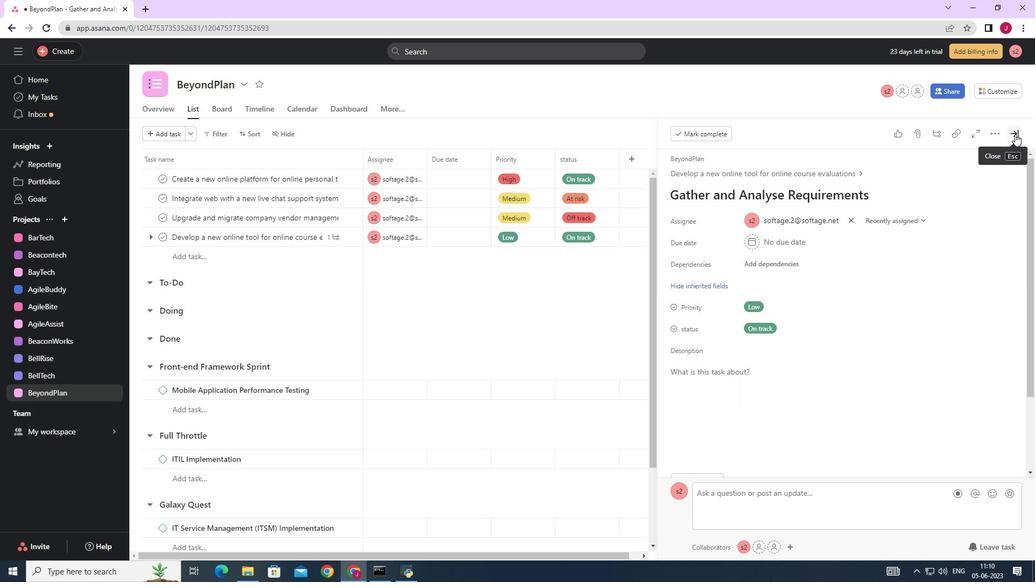 
